 Task: Change the interface settings for auto-raising the interface to audio.
Action: Mouse moved to (118, 15)
Screenshot: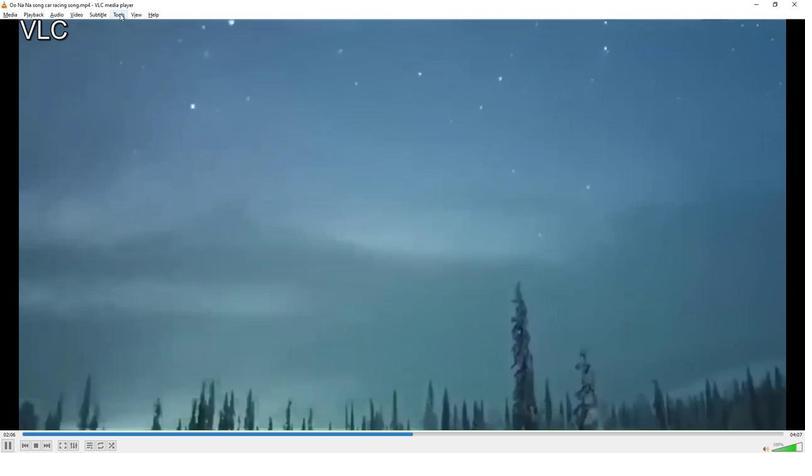 
Action: Mouse pressed left at (118, 15)
Screenshot: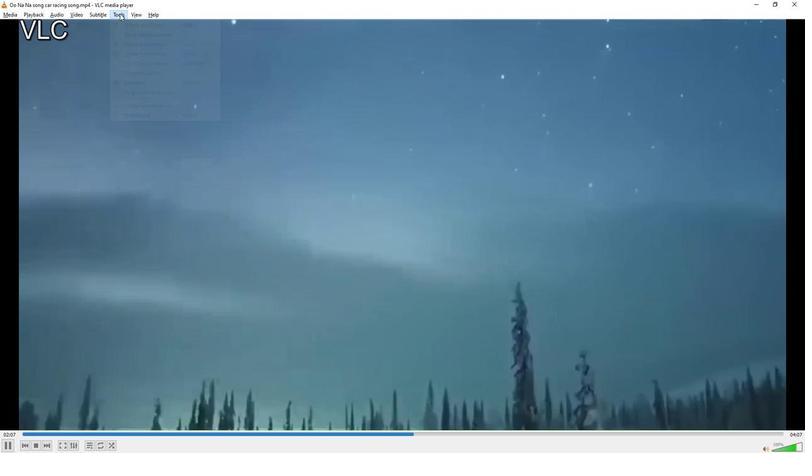 
Action: Mouse moved to (137, 118)
Screenshot: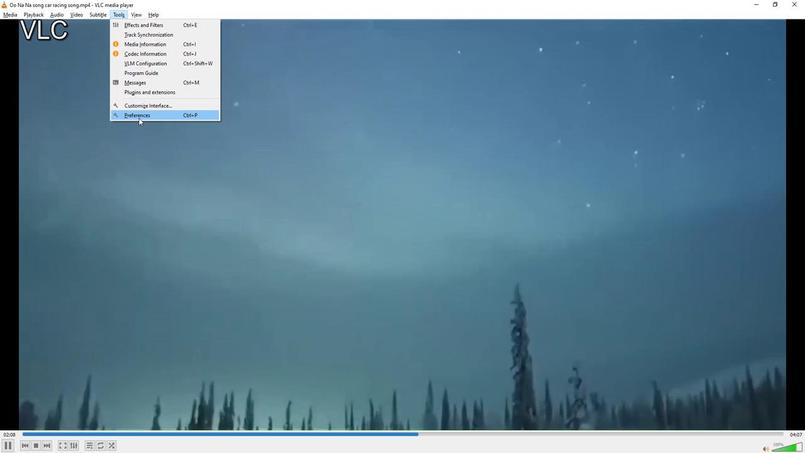 
Action: Mouse pressed left at (137, 118)
Screenshot: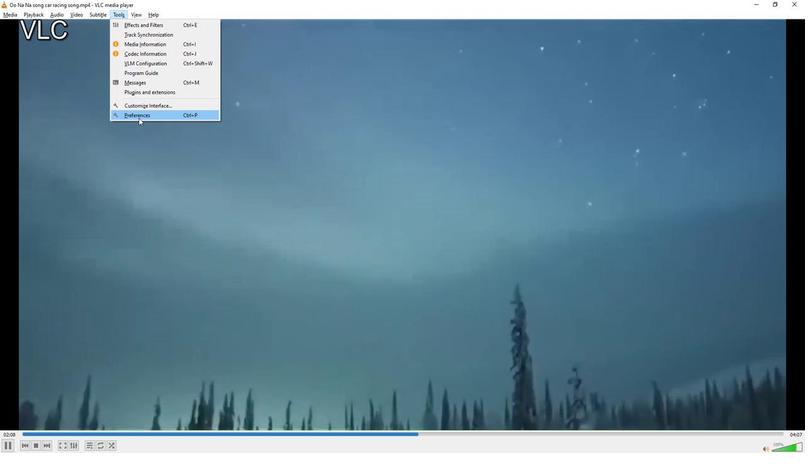 
Action: Mouse moved to (565, 246)
Screenshot: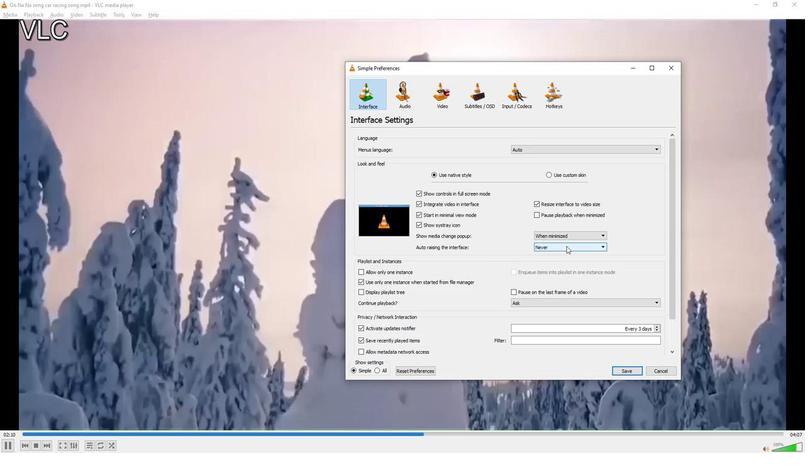 
Action: Mouse pressed left at (565, 246)
Screenshot: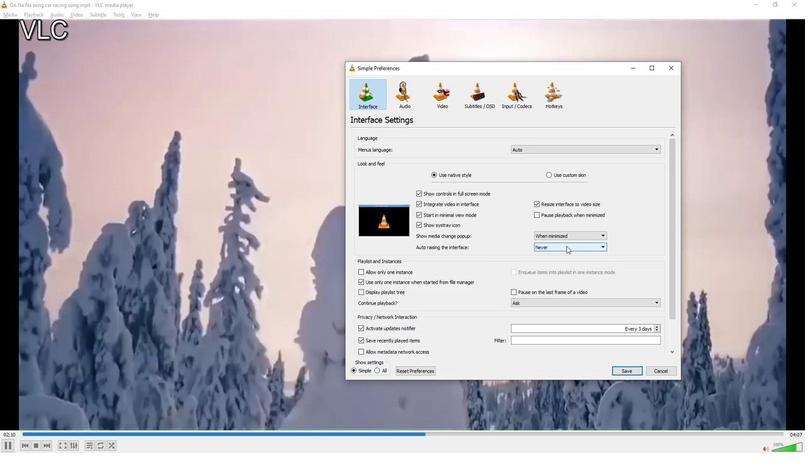 
Action: Mouse moved to (540, 264)
Screenshot: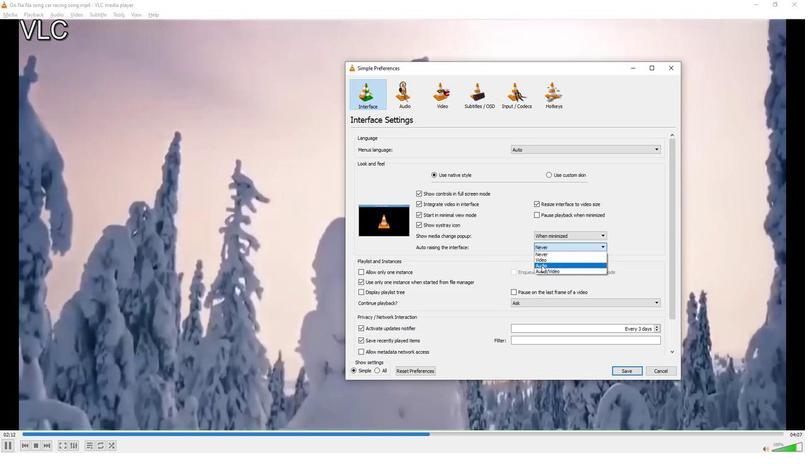 
Action: Mouse pressed left at (540, 264)
Screenshot: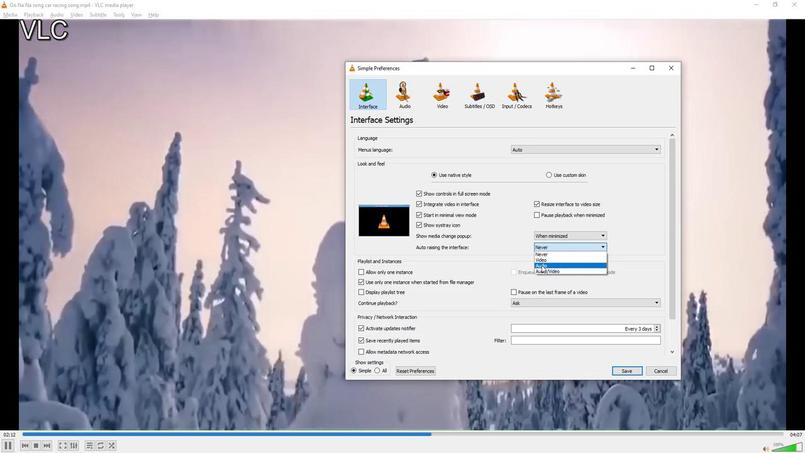 
Action: Mouse moved to (542, 286)
Screenshot: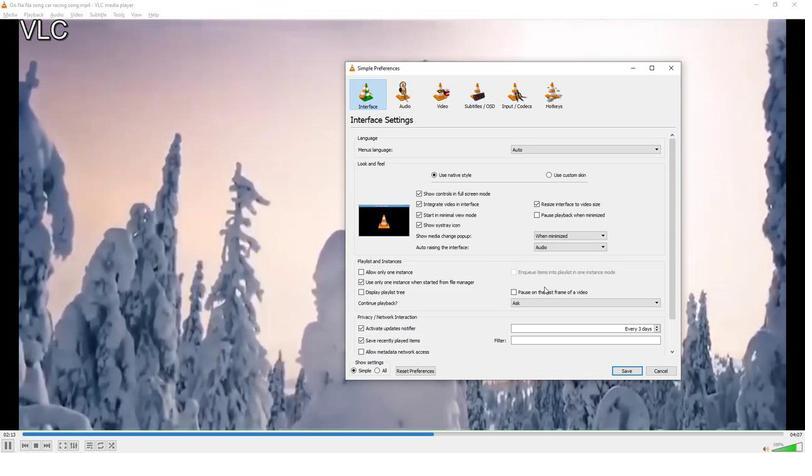 
